 Task: Select the collapse folders in explorer.
Action: Mouse moved to (11, 574)
Screenshot: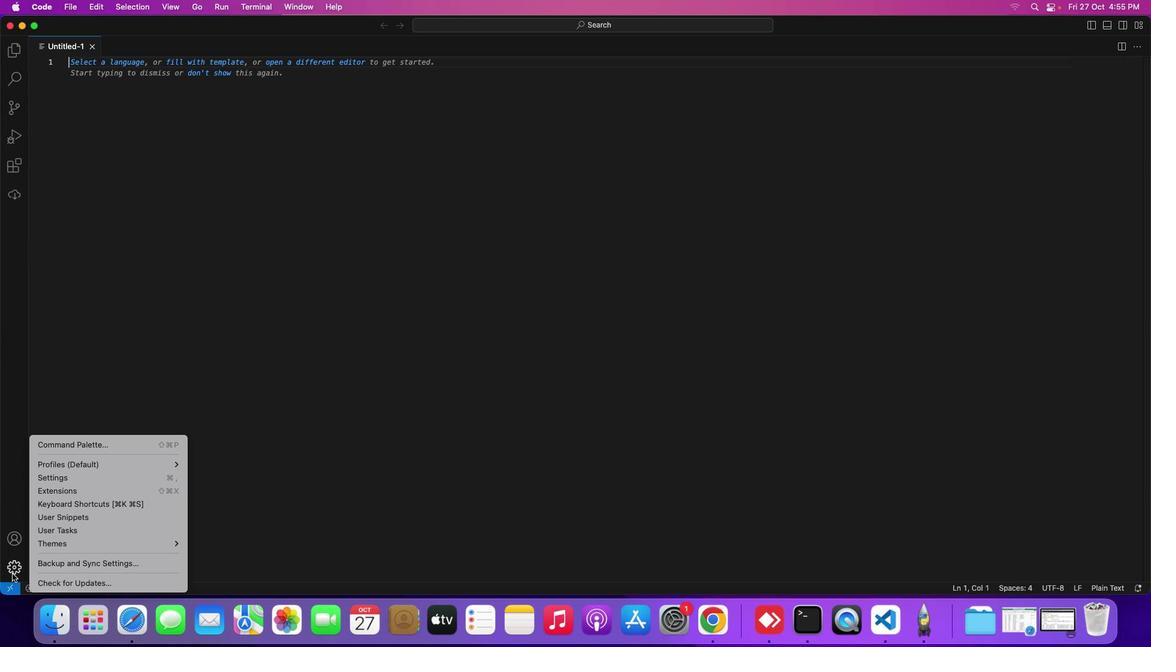 
Action: Mouse pressed left at (11, 574)
Screenshot: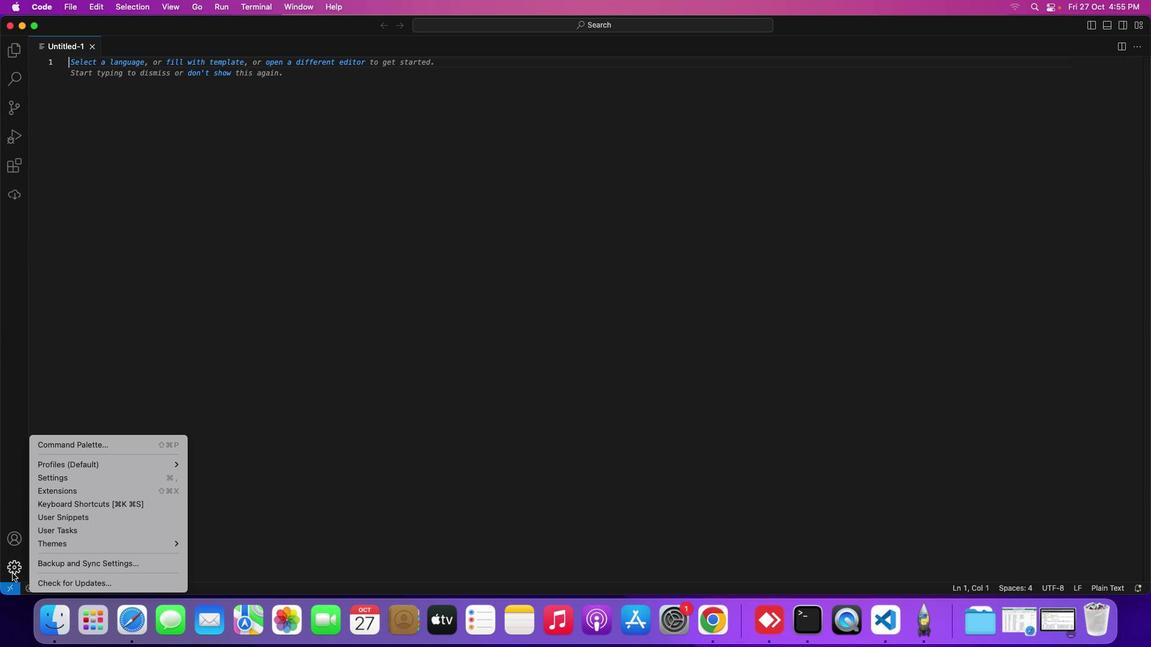 
Action: Mouse moved to (49, 447)
Screenshot: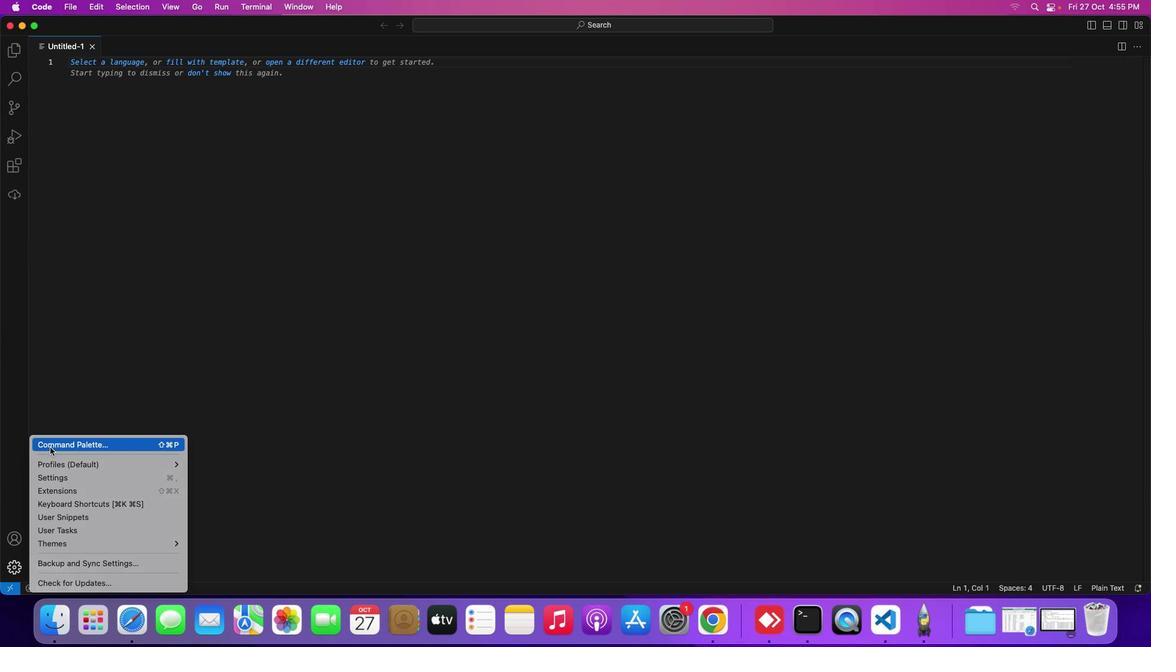 
Action: Mouse pressed left at (49, 447)
Screenshot: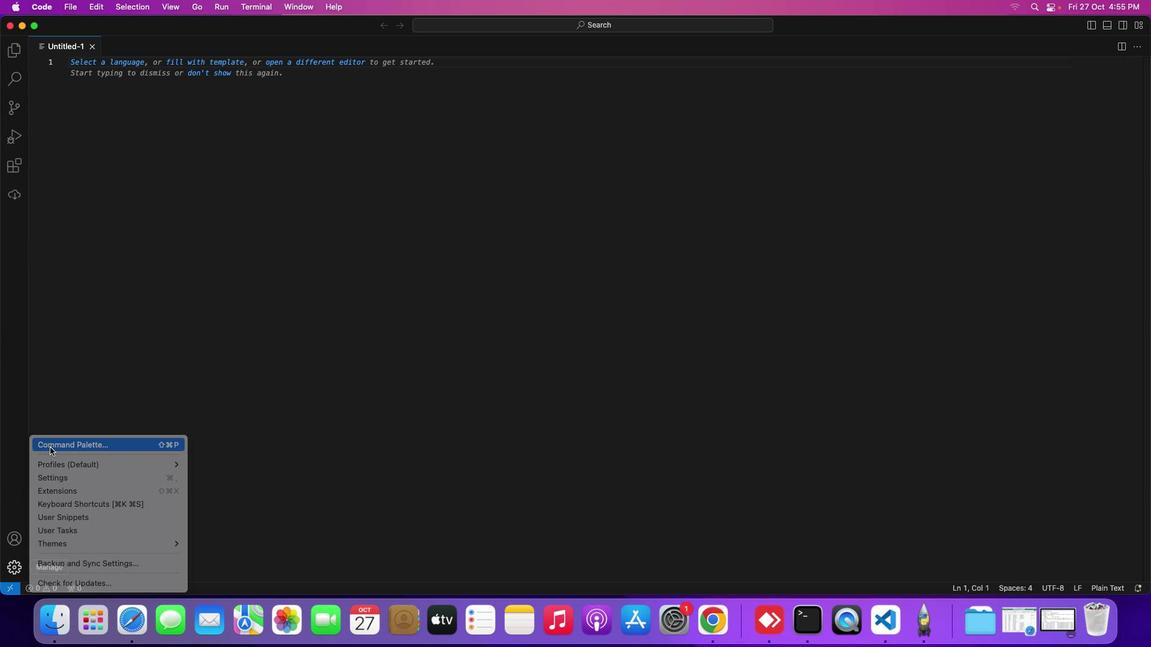 
Action: Mouse moved to (444, 54)
Screenshot: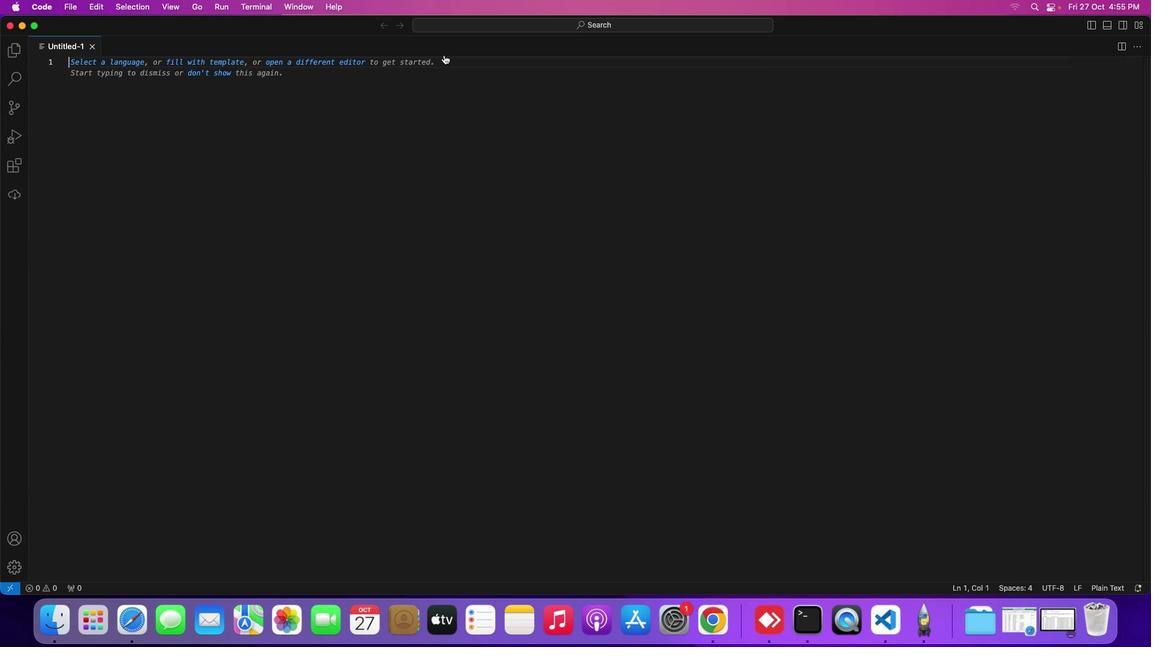 
Action: Mouse pressed left at (444, 54)
Screenshot: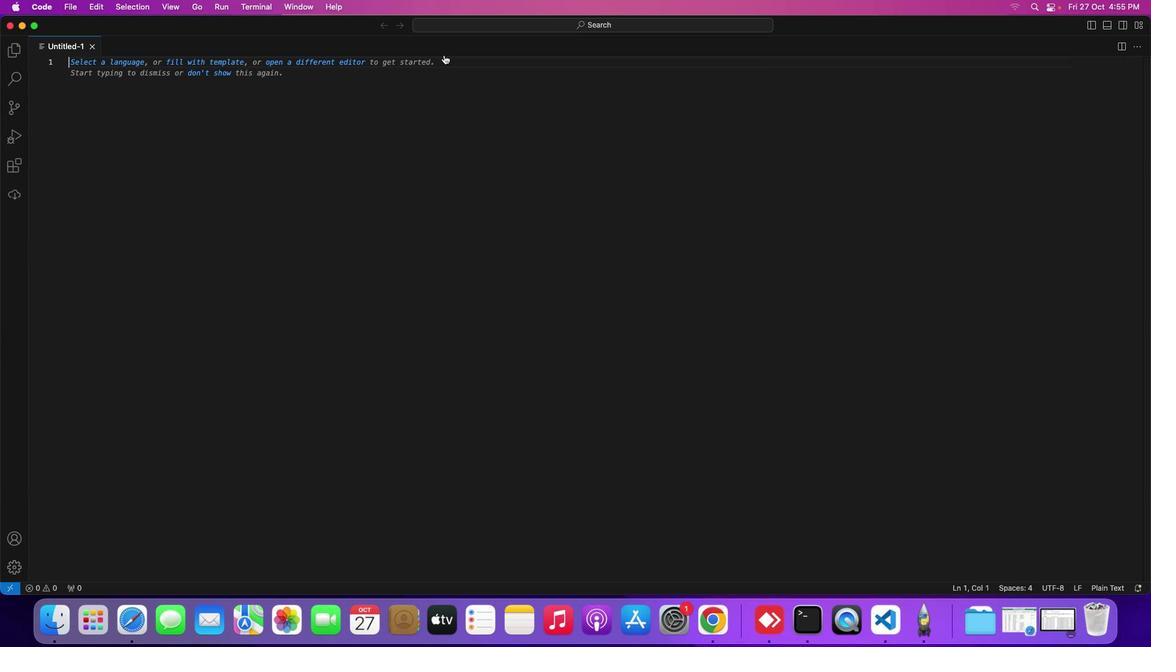 
Action: Mouse moved to (759, 330)
Screenshot: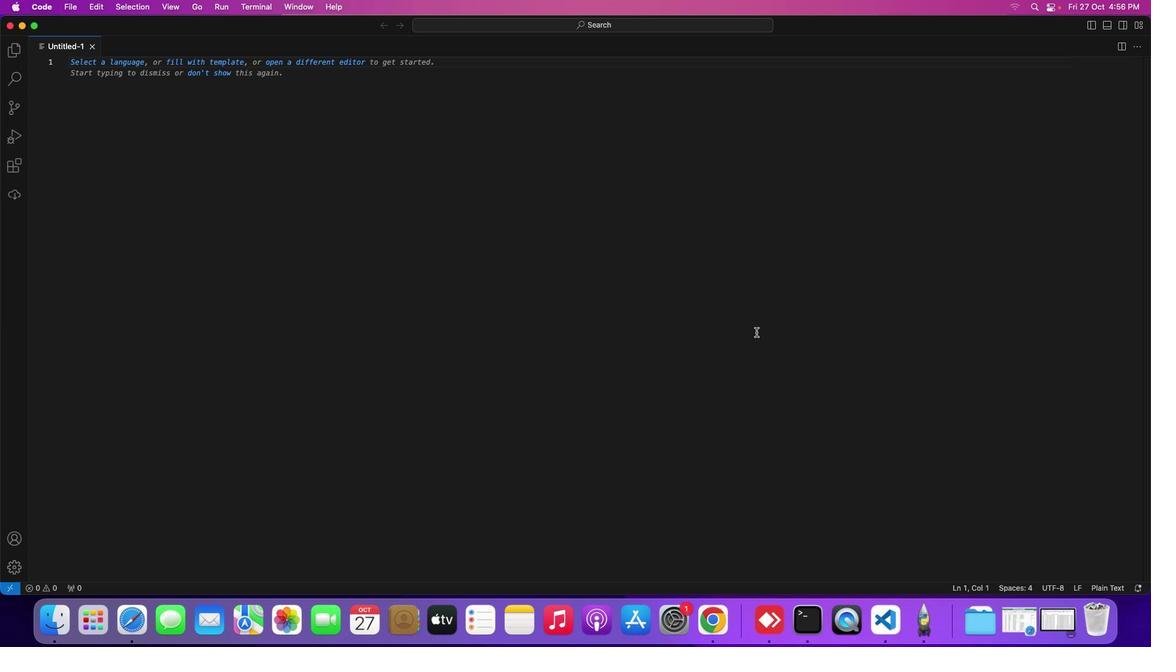 
